 Task: Change the deinterlace mode to X.
Action: Mouse moved to (72, 13)
Screenshot: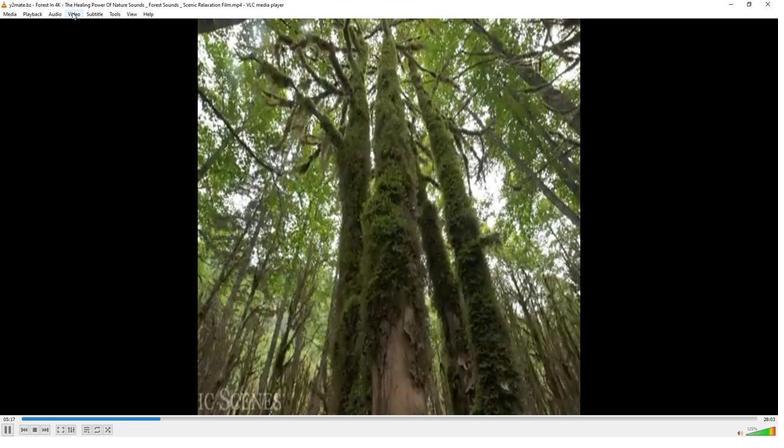 
Action: Mouse pressed left at (72, 13)
Screenshot: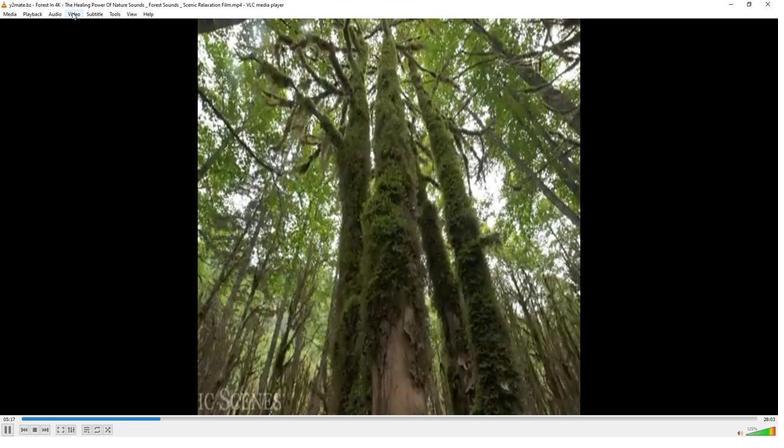 
Action: Mouse moved to (147, 165)
Screenshot: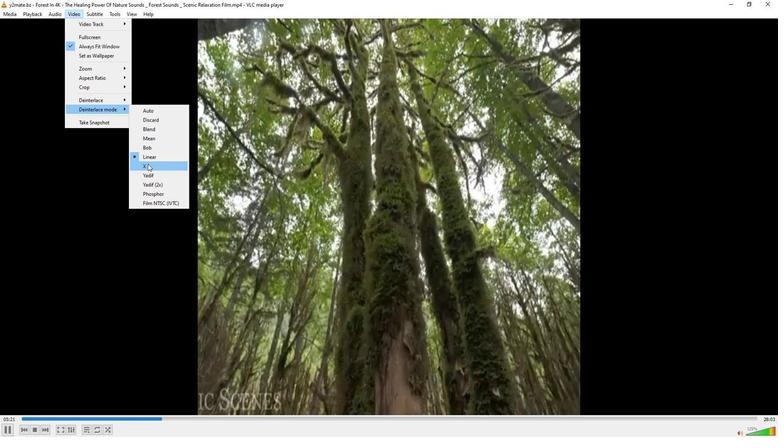 
Action: Mouse pressed left at (147, 165)
Screenshot: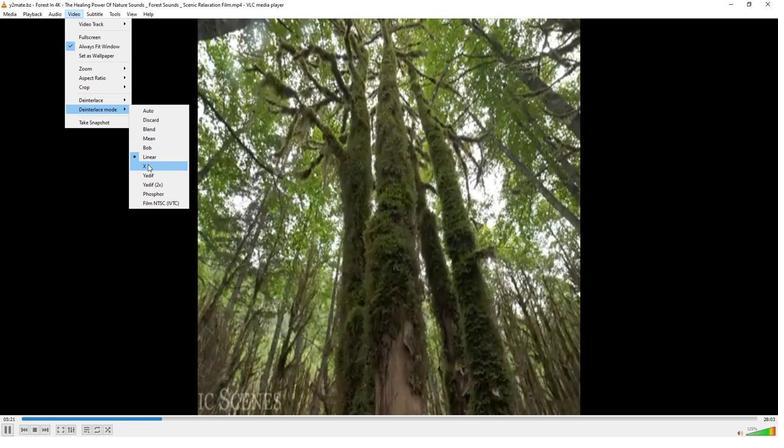 
